 Task: Apply Compressor effect in audio.
Action: Mouse moved to (543, 221)
Screenshot: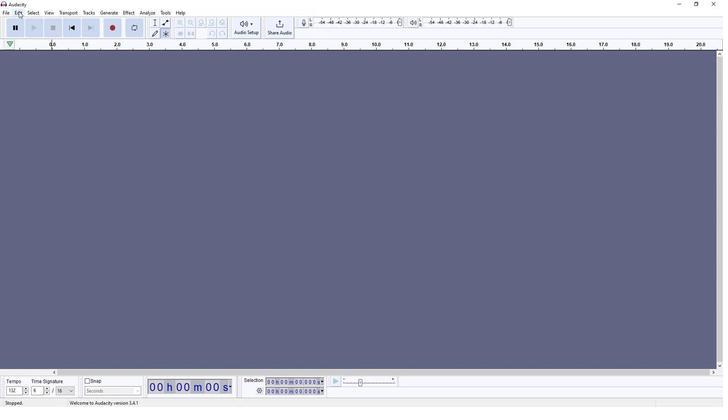 
Action: Mouse scrolled (543, 221) with delta (0, 0)
Screenshot: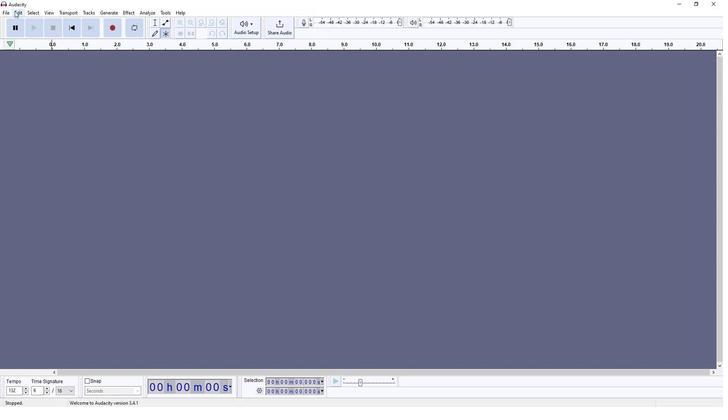 
Action: Mouse scrolled (543, 221) with delta (0, 0)
Screenshot: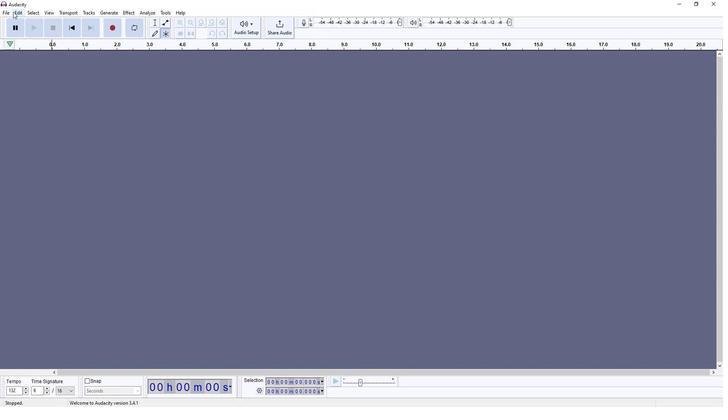
Action: Mouse scrolled (543, 221) with delta (0, 0)
Screenshot: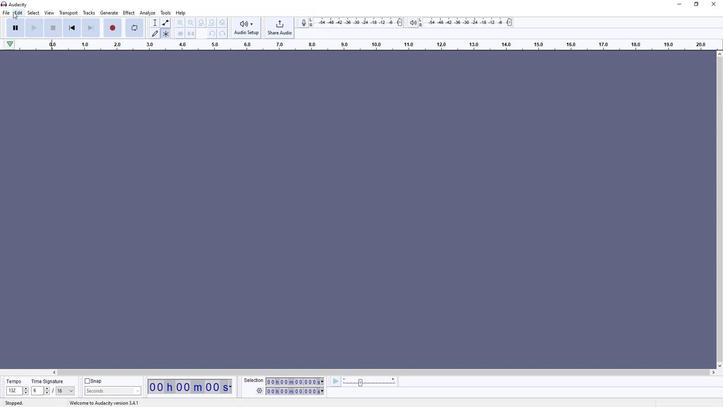 
Action: Mouse moved to (543, 222)
Screenshot: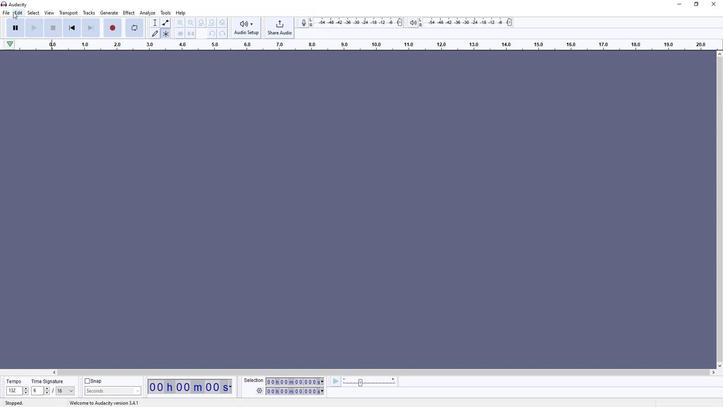 
Action: Mouse scrolled (543, 221) with delta (0, 0)
Screenshot: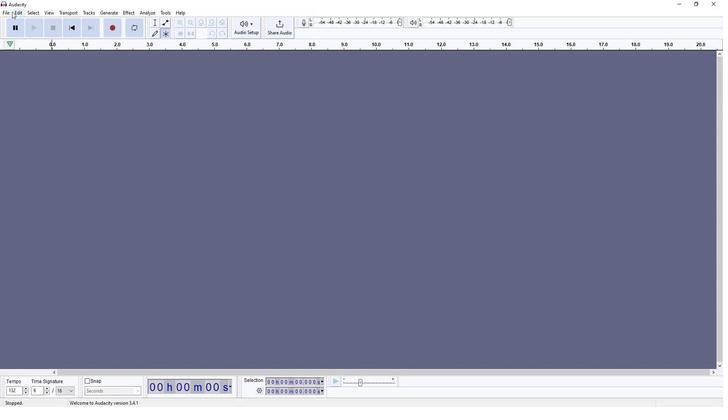 
Action: Mouse moved to (543, 222)
Screenshot: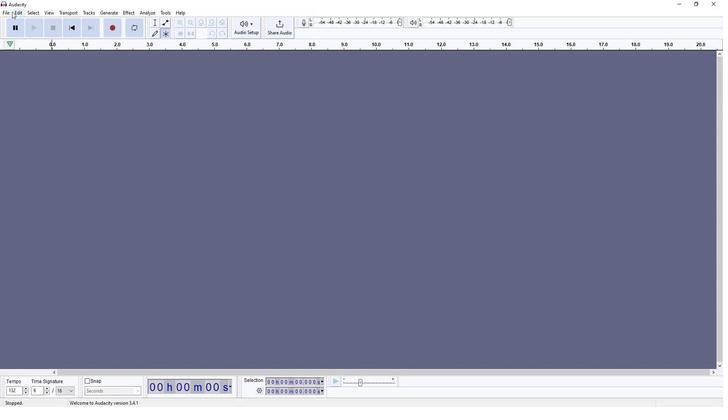 
Action: Mouse scrolled (543, 222) with delta (0, 0)
Screenshot: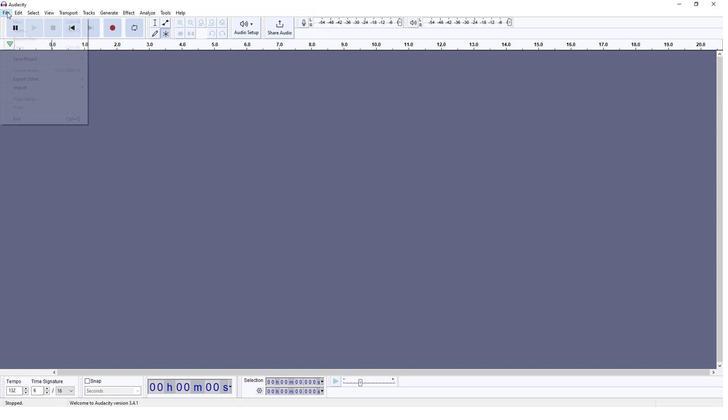 
Action: Mouse scrolled (543, 222) with delta (0, 0)
Screenshot: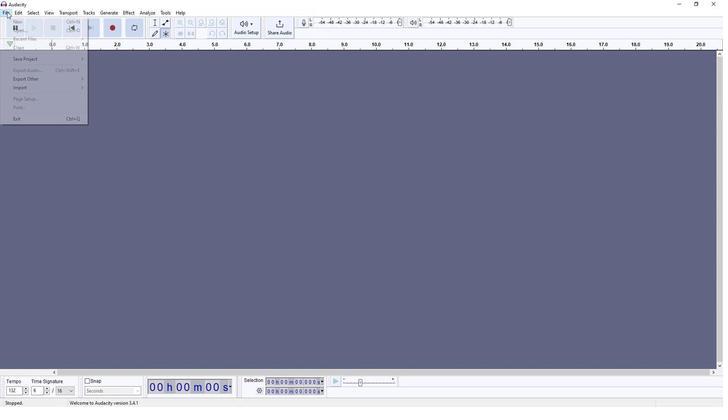 
Action: Mouse scrolled (543, 222) with delta (0, 0)
Screenshot: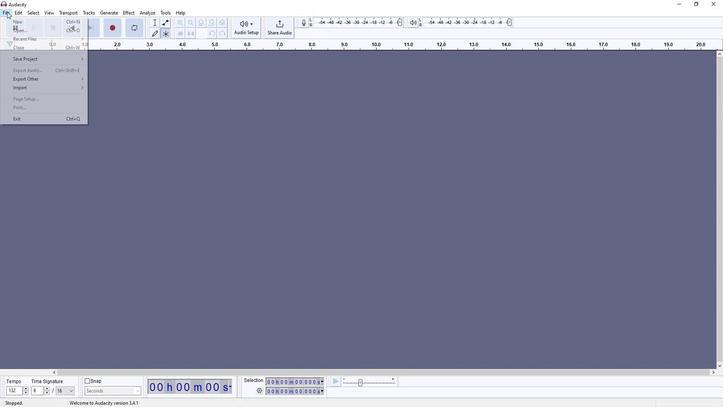 
Action: Mouse scrolled (543, 222) with delta (0, 0)
Screenshot: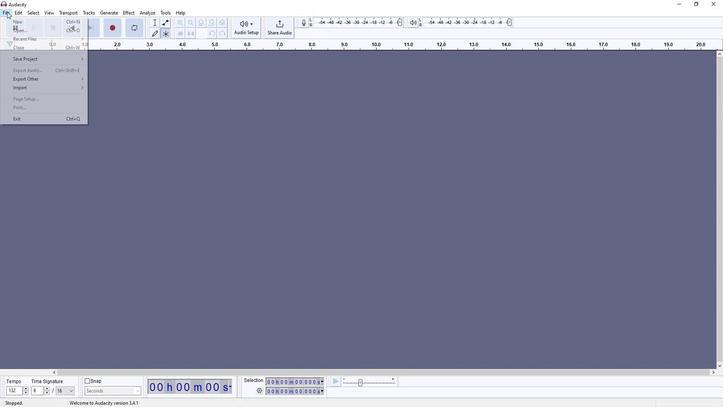 
Action: Mouse scrolled (543, 222) with delta (0, 0)
Screenshot: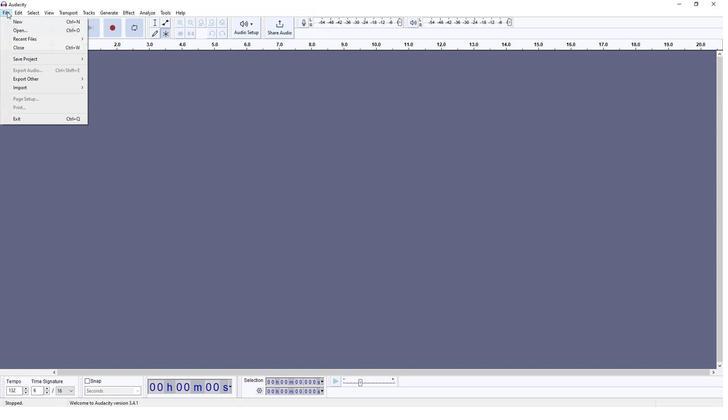 
Action: Mouse moved to (549, 208)
Screenshot: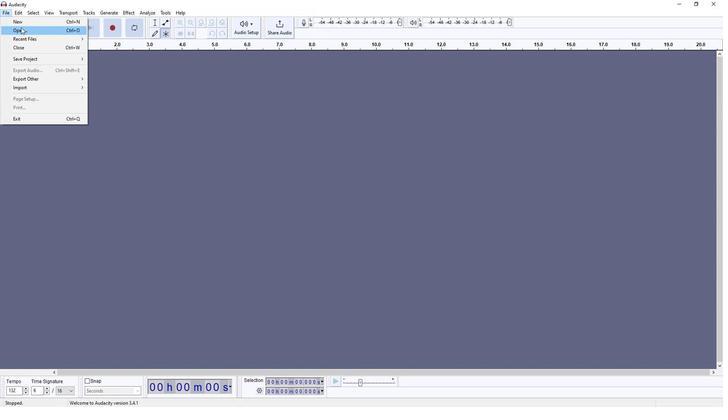 
Action: Mouse scrolled (549, 208) with delta (0, 0)
Screenshot: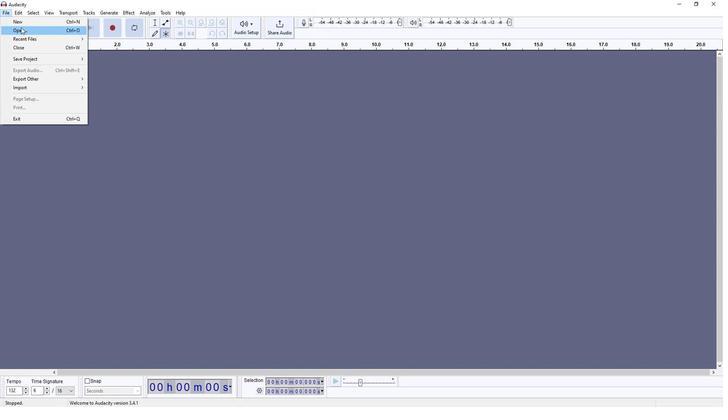 
Action: Mouse moved to (7, 13)
Screenshot: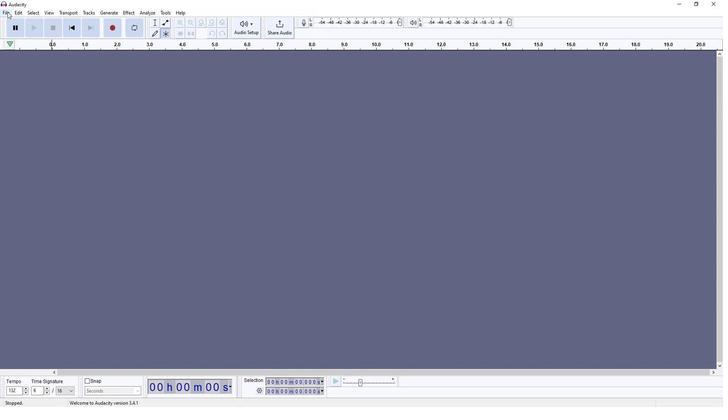 
Action: Mouse pressed left at (7, 13)
Screenshot: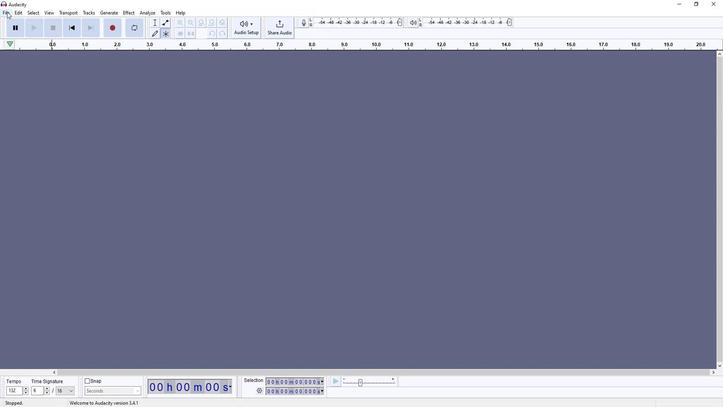 
Action: Mouse moved to (22, 29)
Screenshot: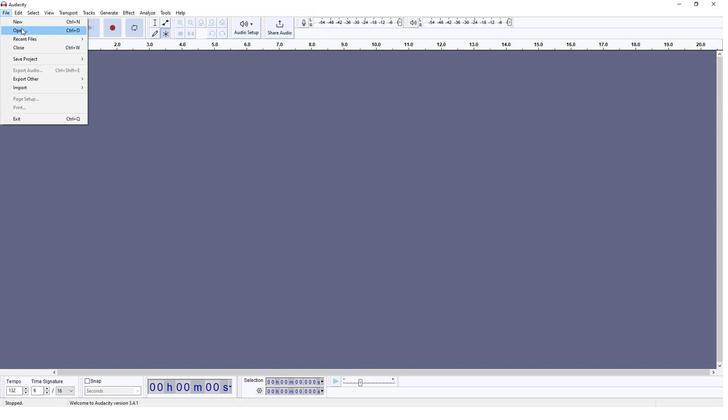 
Action: Mouse pressed left at (22, 29)
Screenshot: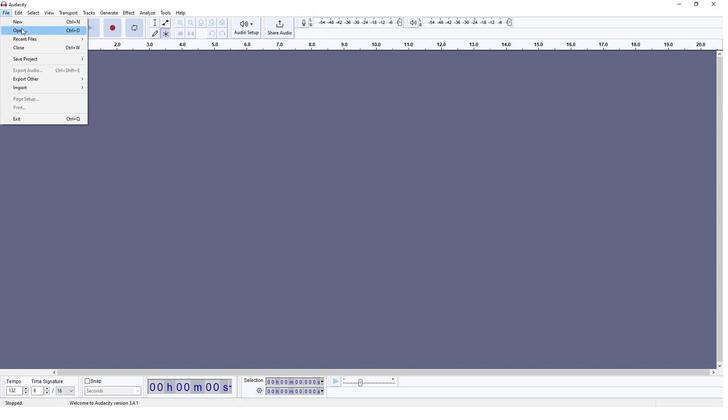 
Action: Mouse moved to (84, 80)
Screenshot: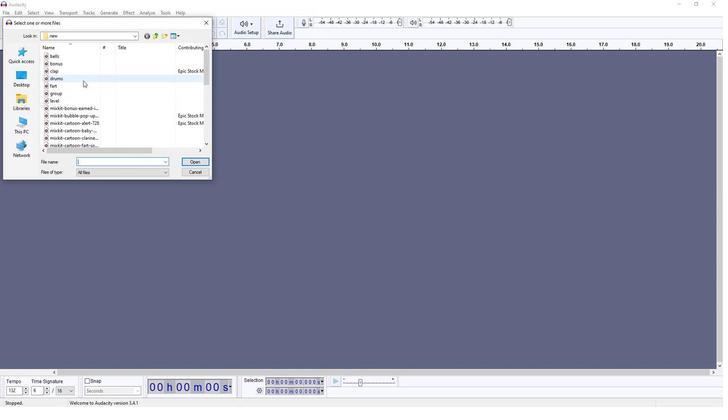 
Action: Mouse pressed left at (84, 80)
Screenshot: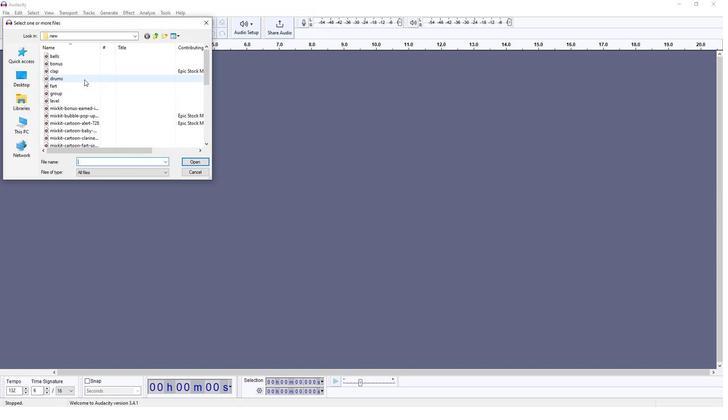 
Action: Mouse moved to (188, 159)
Screenshot: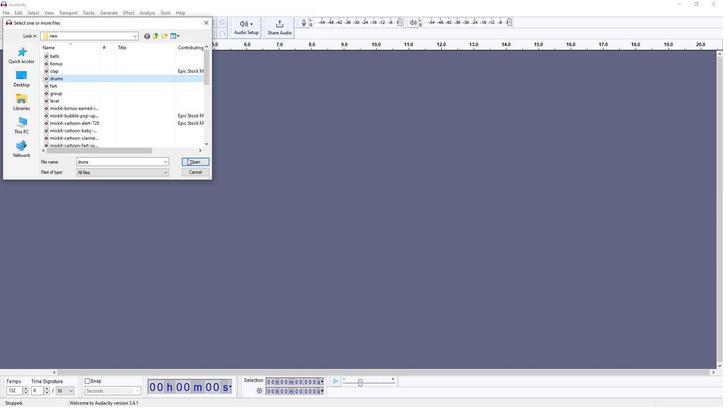 
Action: Mouse pressed left at (188, 159)
Screenshot: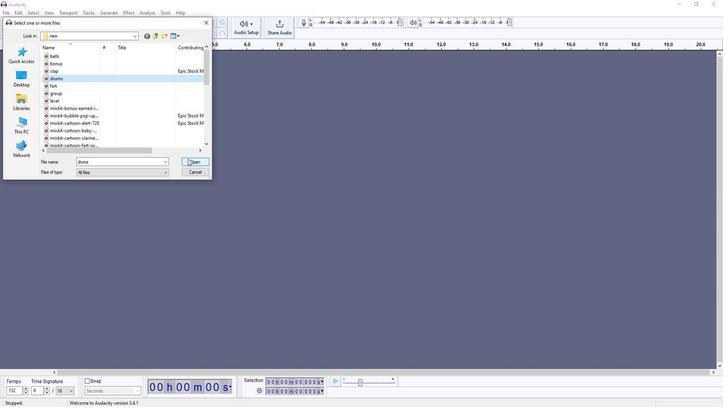 
Action: Mouse moved to (34, 28)
Screenshot: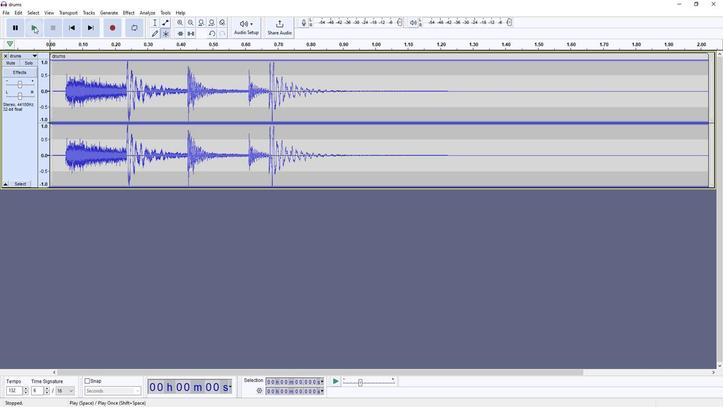 
Action: Mouse pressed left at (34, 28)
Screenshot: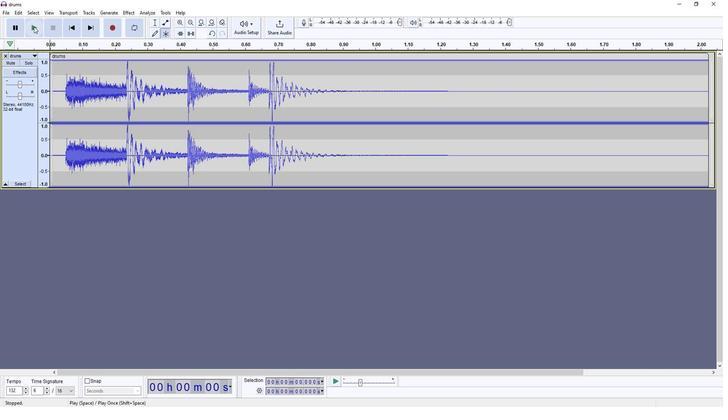 
Action: Mouse moved to (14, 131)
Screenshot: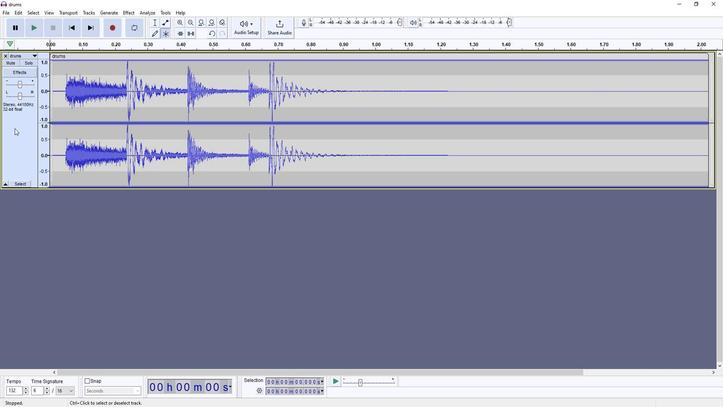
Action: Mouse pressed left at (14, 131)
Screenshot: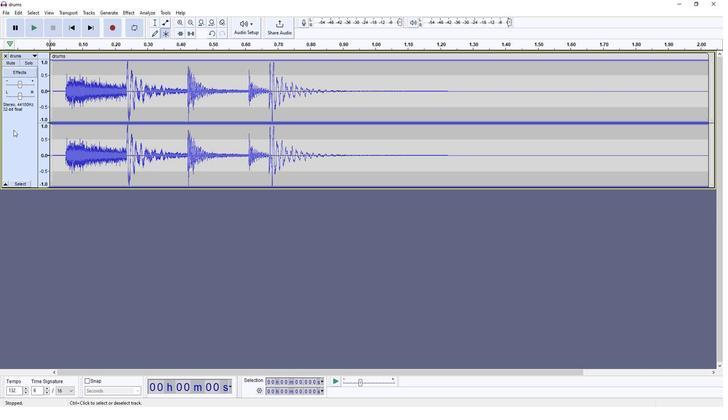 
Action: Mouse moved to (32, 14)
Screenshot: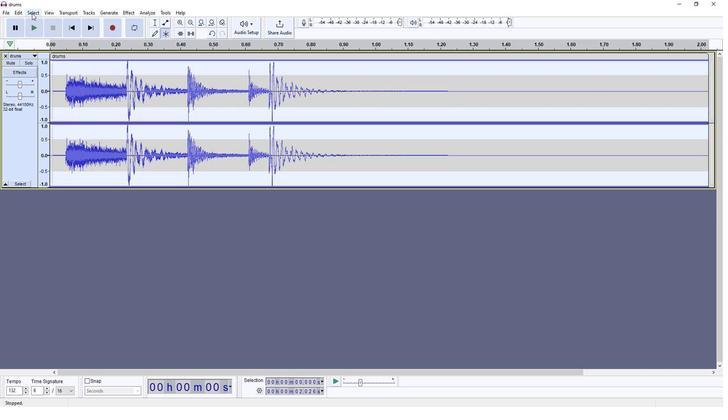 
Action: Mouse pressed left at (32, 14)
Screenshot: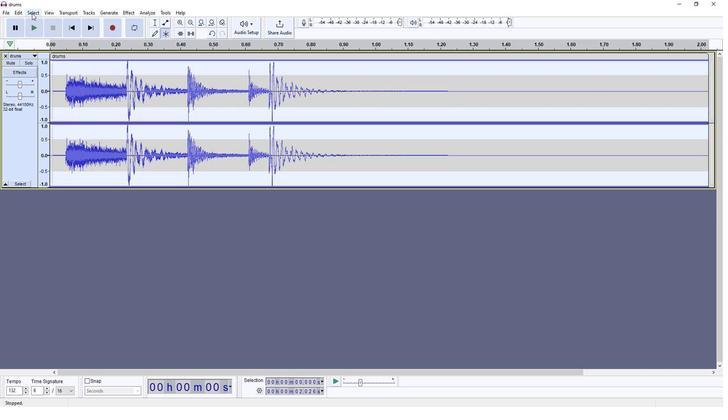 
Action: Mouse moved to (44, 24)
Screenshot: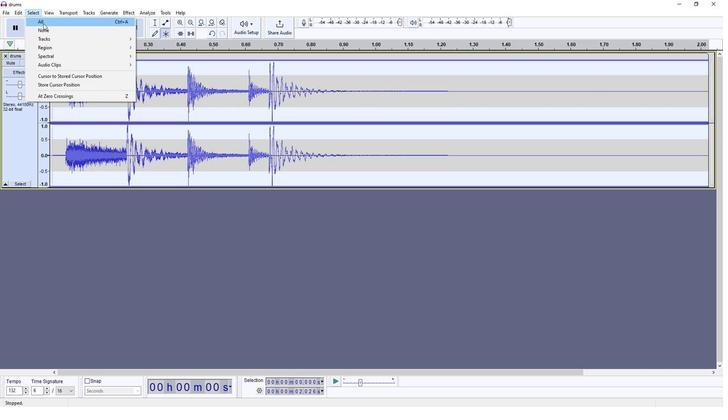 
Action: Mouse pressed left at (44, 24)
Screenshot: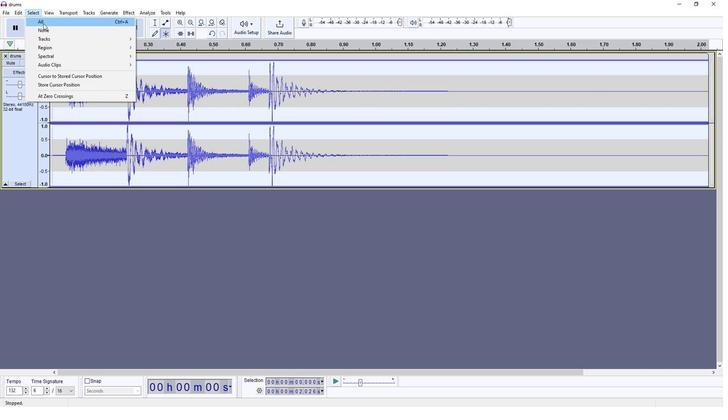 
Action: Mouse moved to (131, 14)
Screenshot: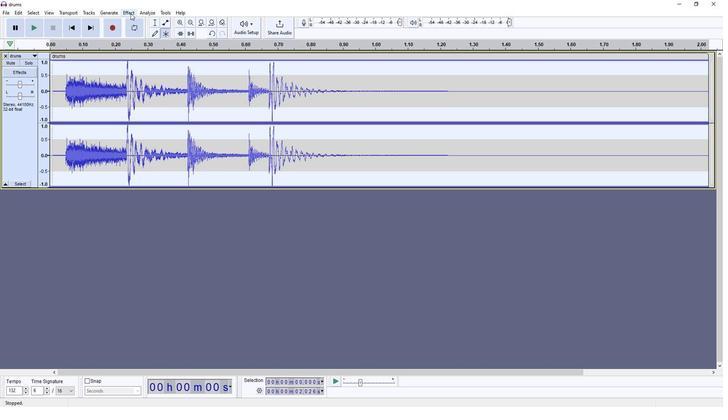 
Action: Mouse pressed left at (131, 14)
Screenshot: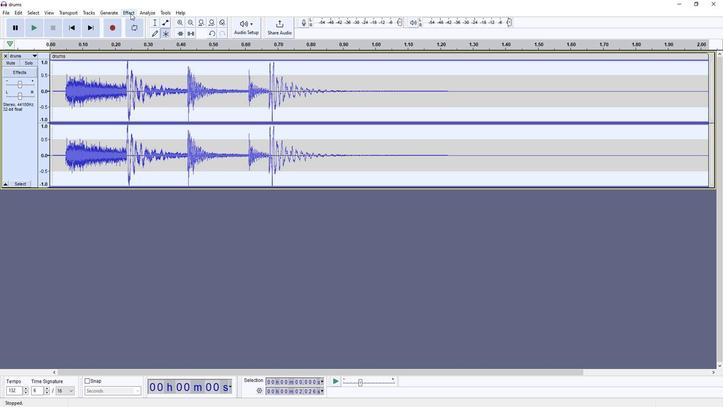 
Action: Mouse moved to (235, 72)
Screenshot: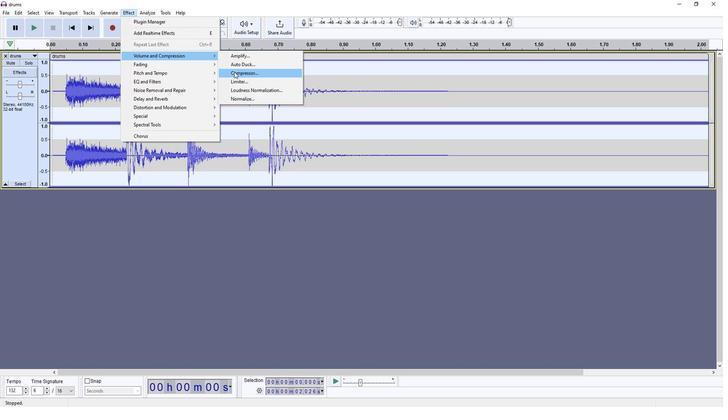 
Action: Mouse pressed left at (235, 72)
Screenshot: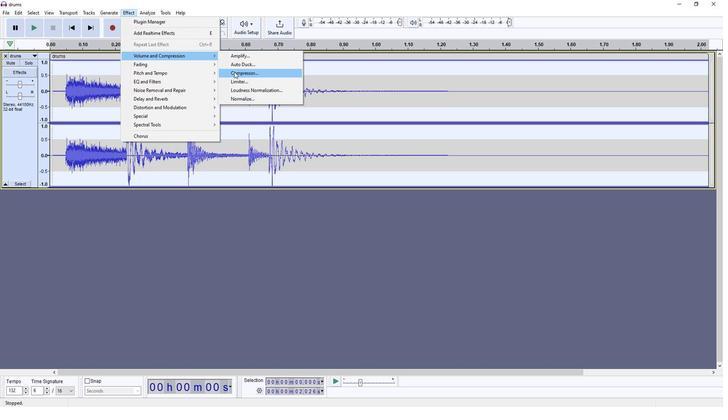
Action: Mouse moved to (392, 230)
Screenshot: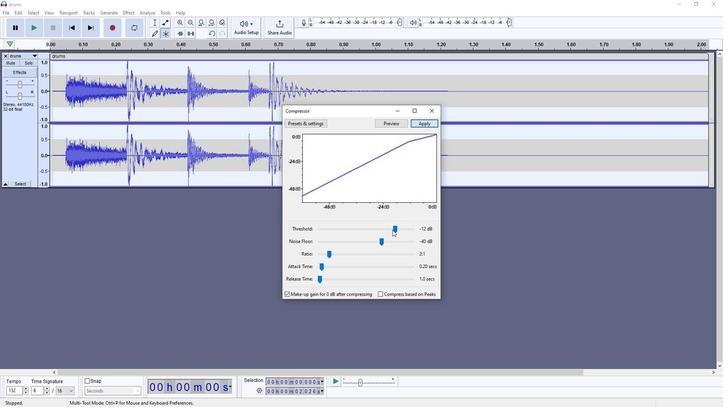 
Action: Mouse pressed left at (392, 230)
Screenshot: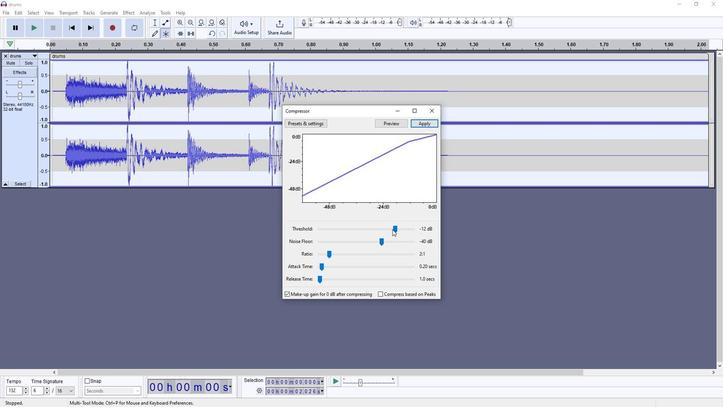 
Action: Mouse moved to (383, 241)
Screenshot: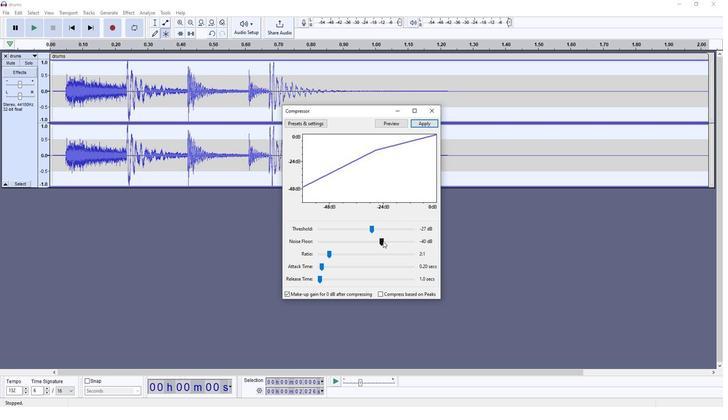 
Action: Mouse pressed left at (383, 241)
Screenshot: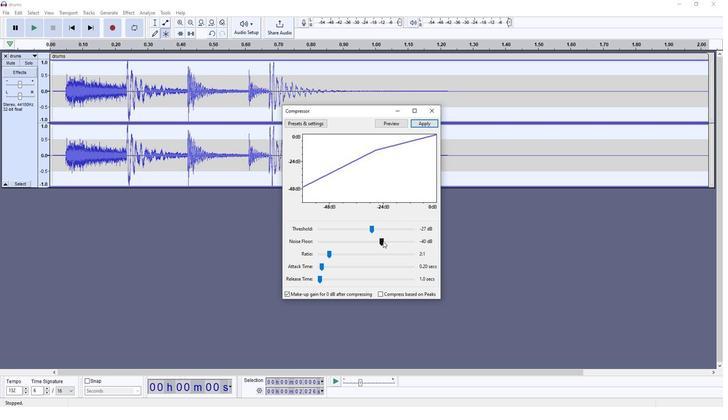 
Action: Mouse moved to (330, 256)
Screenshot: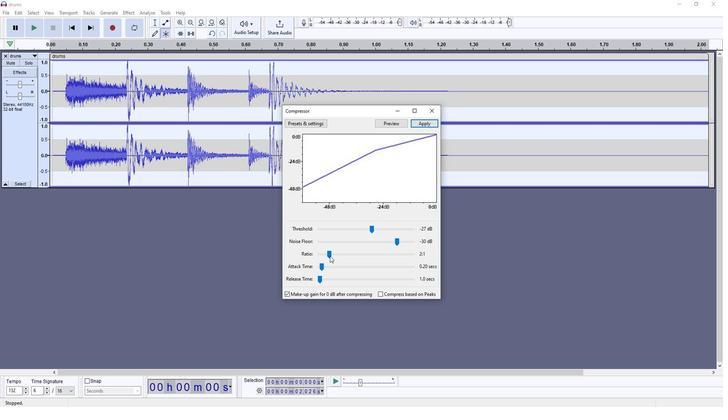 
Action: Mouse pressed left at (330, 256)
Screenshot: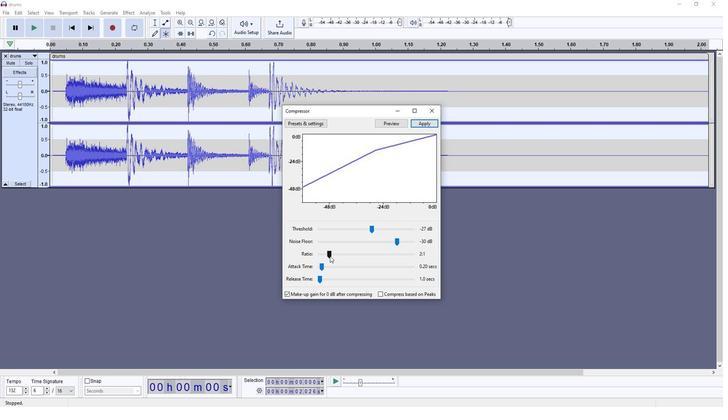 
Action: Mouse moved to (321, 269)
Screenshot: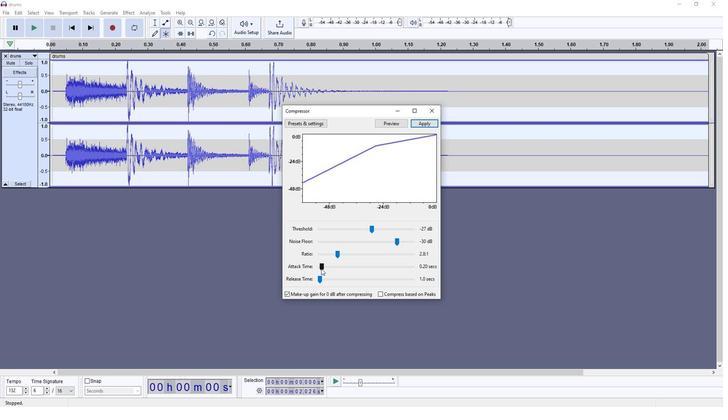 
Action: Mouse pressed left at (321, 269)
Screenshot: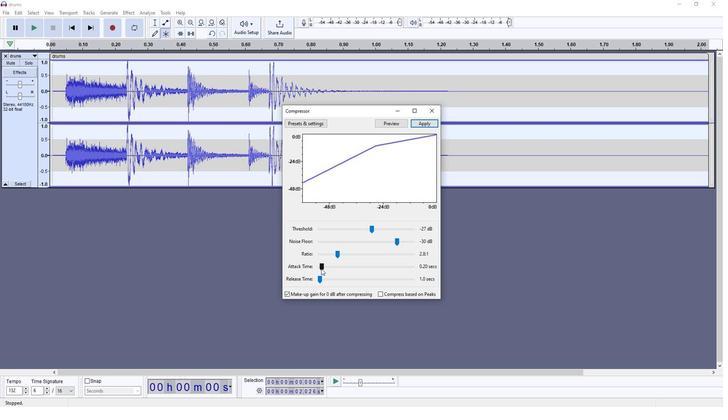 
Action: Mouse moved to (318, 280)
Screenshot: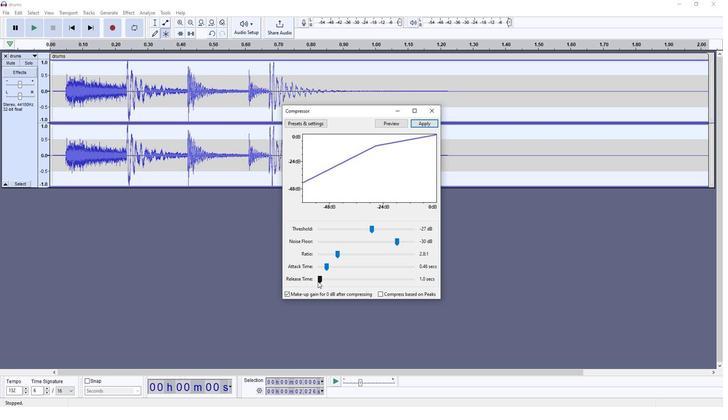 
Action: Mouse pressed left at (318, 280)
Screenshot: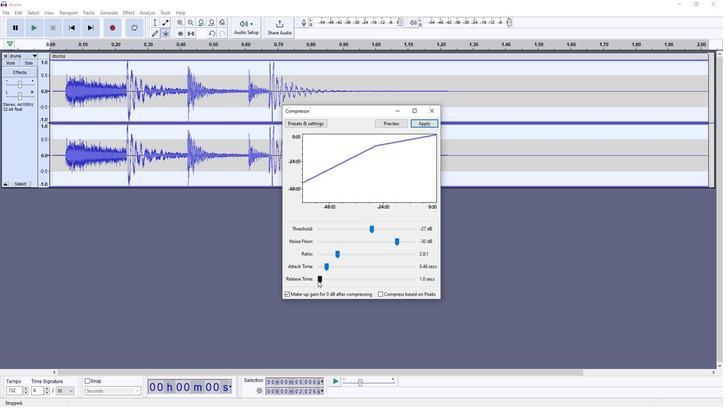 
Action: Mouse moved to (399, 123)
Screenshot: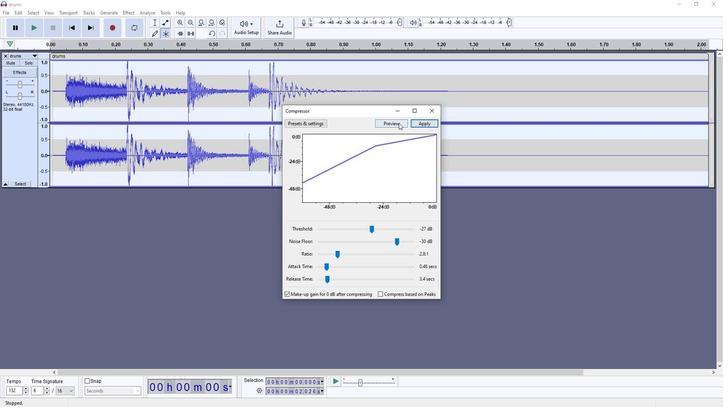 
Action: Mouse pressed left at (399, 123)
Screenshot: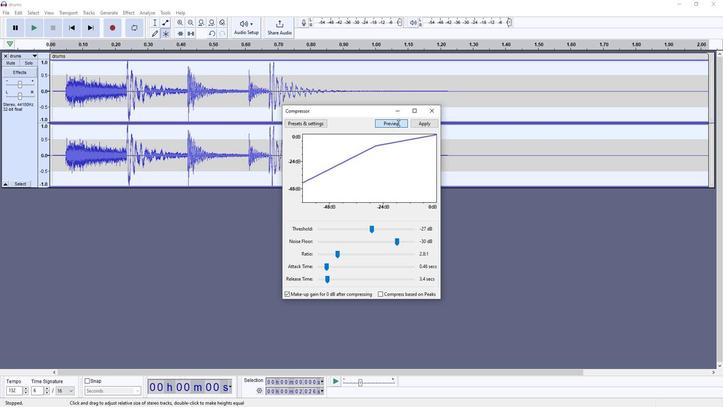 
Action: Mouse moved to (373, 229)
Screenshot: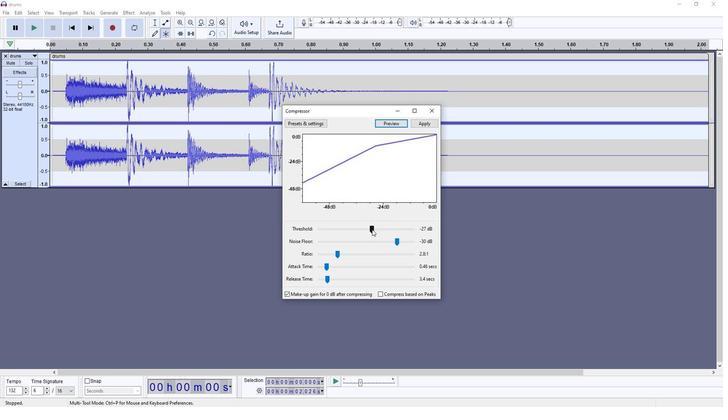 
Action: Mouse pressed left at (373, 229)
Screenshot: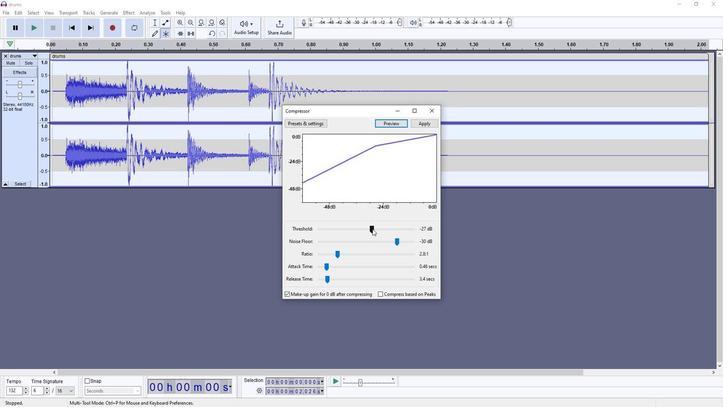 
Action: Mouse moved to (396, 125)
Screenshot: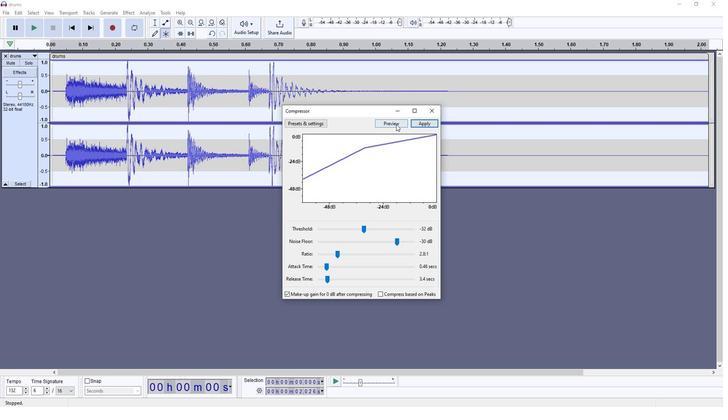 
Action: Mouse pressed left at (396, 125)
Screenshot: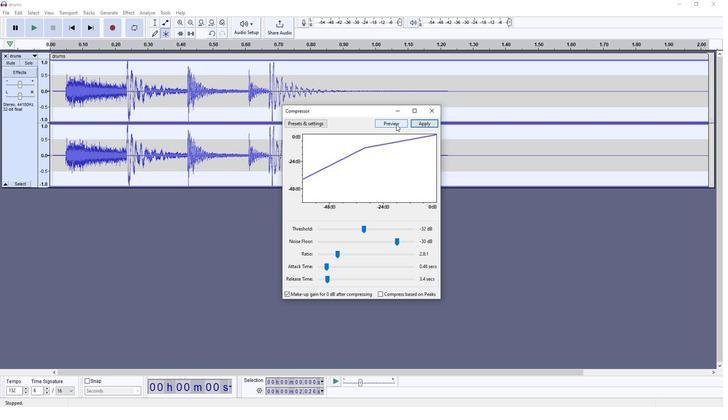 
Action: Mouse moved to (399, 242)
Screenshot: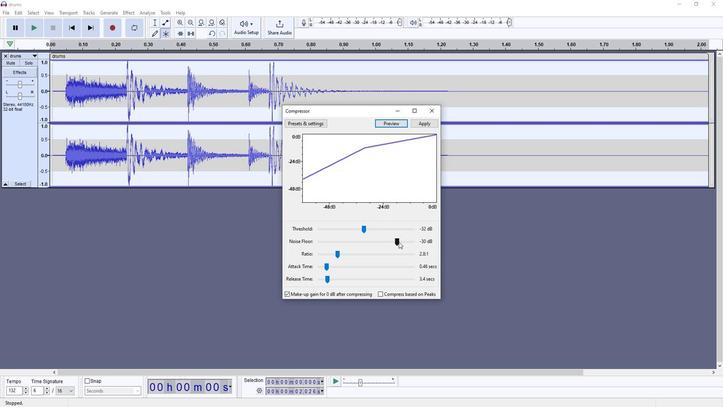 
Action: Mouse pressed left at (399, 242)
Screenshot: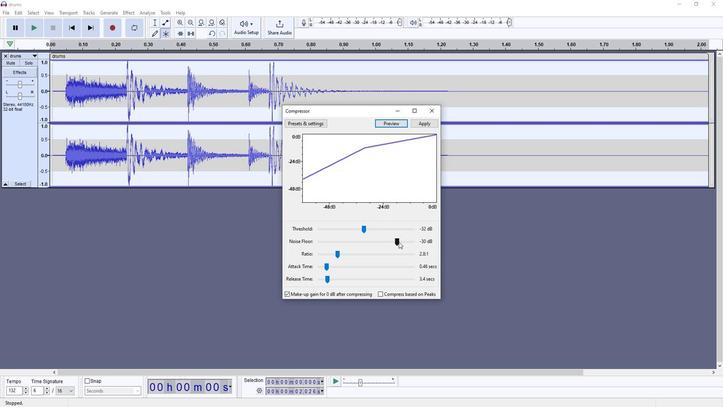 
Action: Mouse moved to (393, 122)
Screenshot: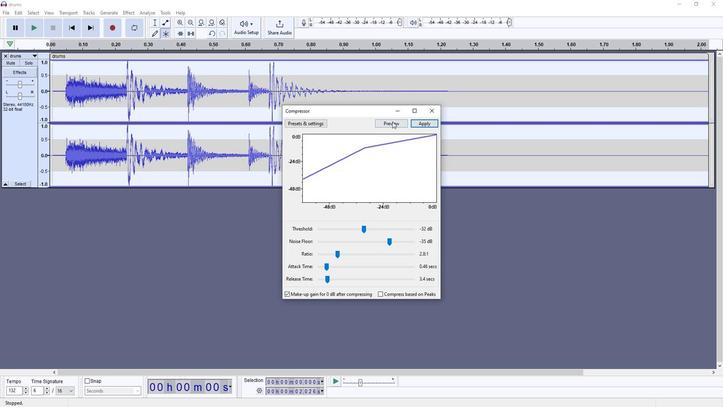 
Action: Mouse pressed left at (393, 122)
Screenshot: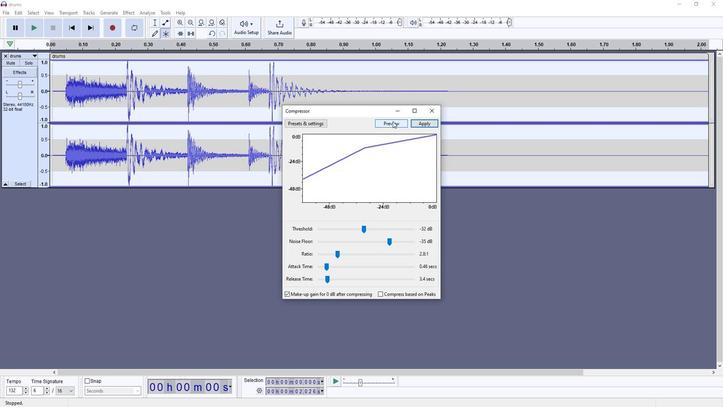 
Action: Mouse moved to (431, 124)
Screenshot: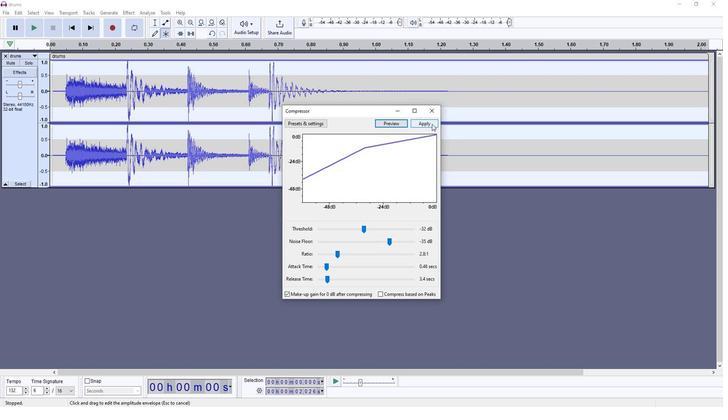 
Action: Mouse pressed left at (431, 124)
Screenshot: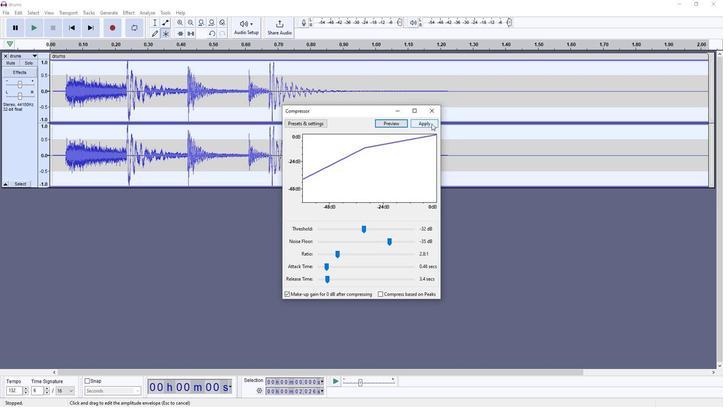 
Action: Mouse moved to (34, 26)
Screenshot: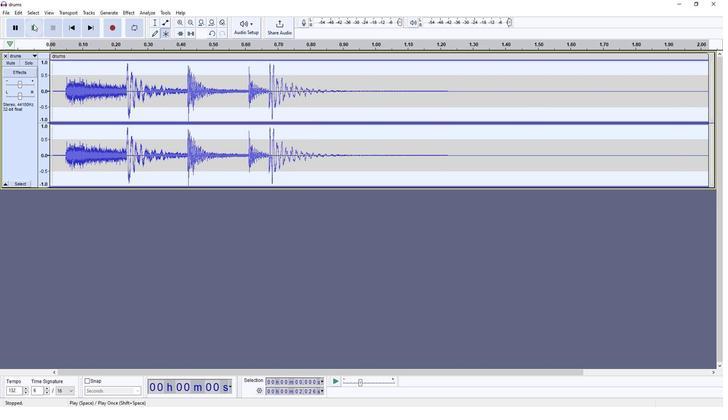 
Action: Mouse pressed left at (34, 26)
Screenshot: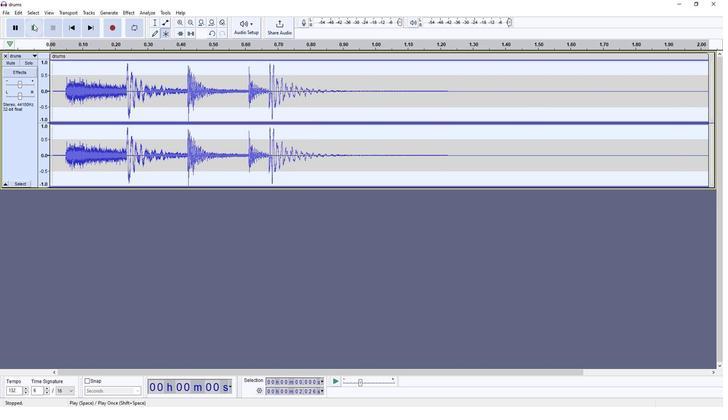 
Action: Mouse moved to (3, 16)
Screenshot: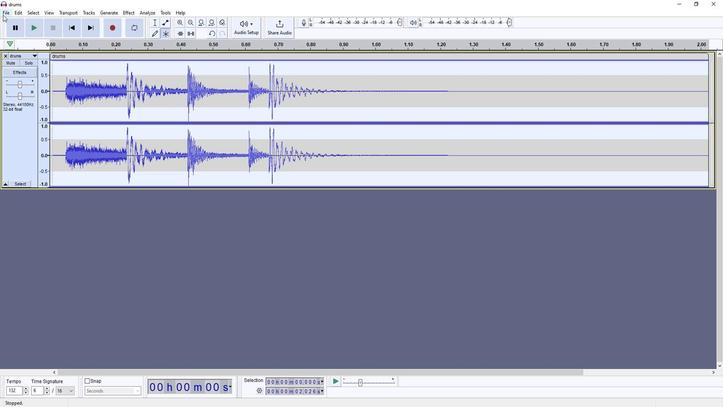 
Action: Mouse pressed left at (3, 16)
Screenshot: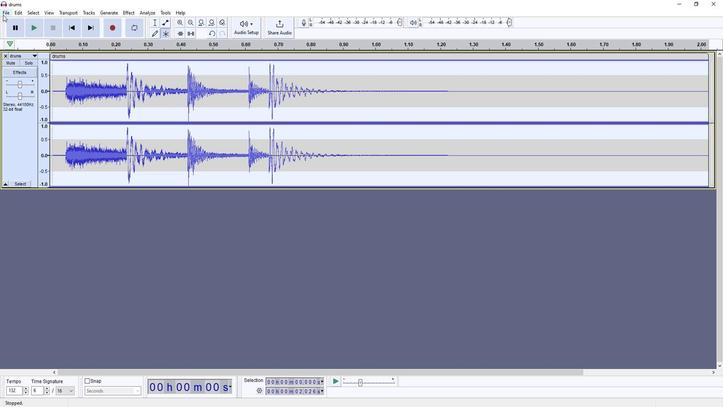 
Action: Mouse moved to (33, 72)
Screenshot: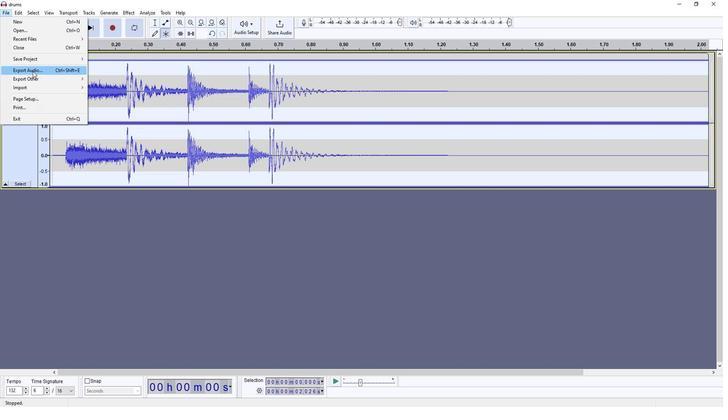 
Action: Mouse pressed left at (33, 72)
Screenshot: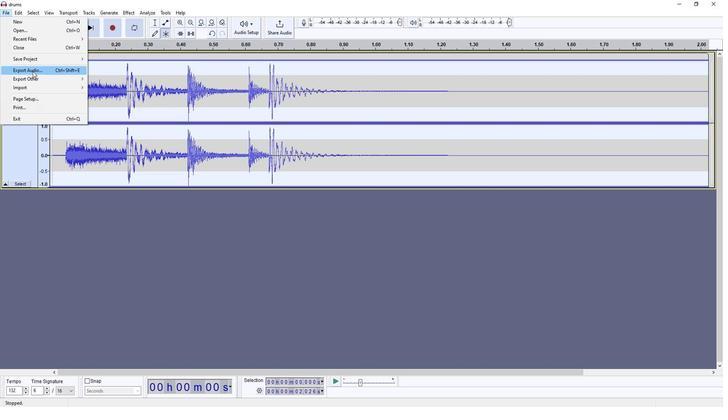 
Action: Mouse moved to (73, 55)
Screenshot: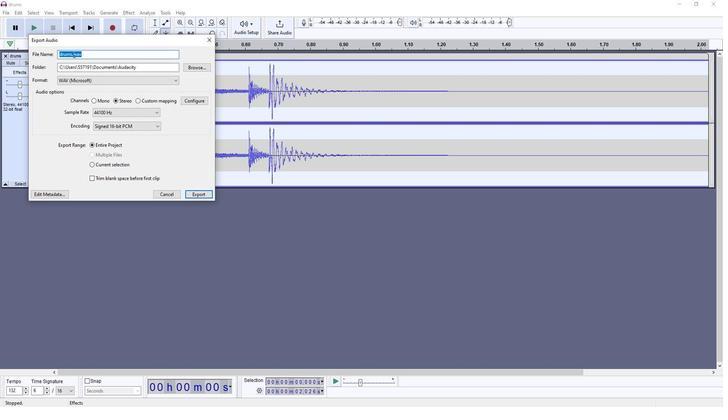 
Action: Mouse pressed left at (73, 55)
Screenshot: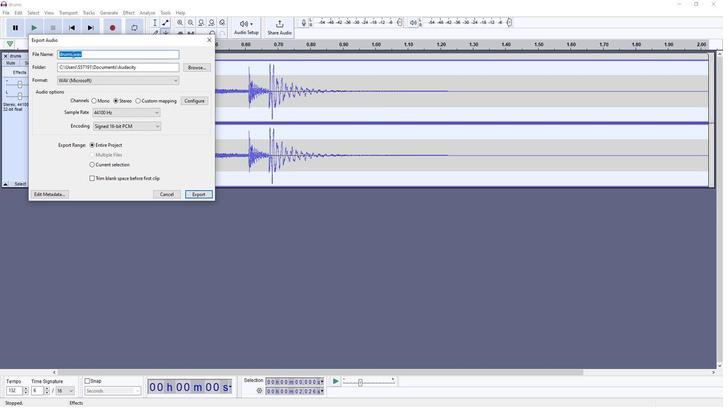 
Action: Mouse moved to (117, 57)
Screenshot: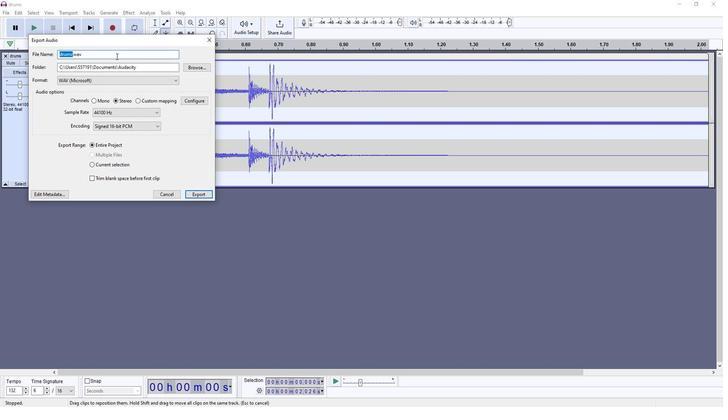 
Action: Key pressed <Key.shift>Compressor
Screenshot: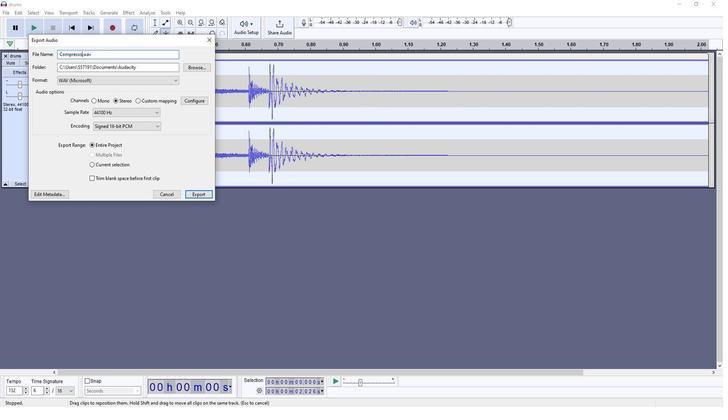 
Action: Mouse moved to (196, 194)
Screenshot: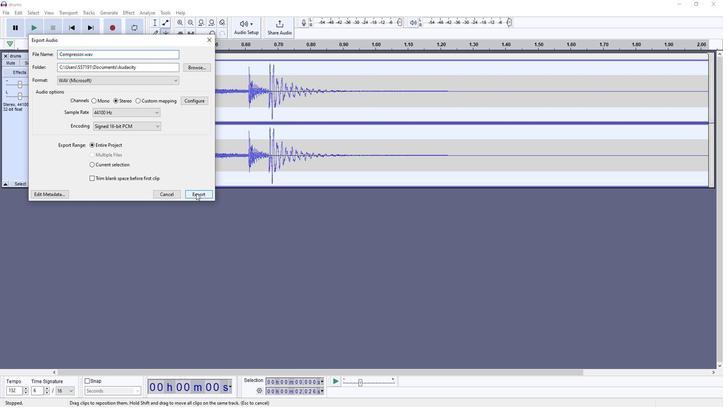 
Action: Mouse pressed left at (196, 194)
Screenshot: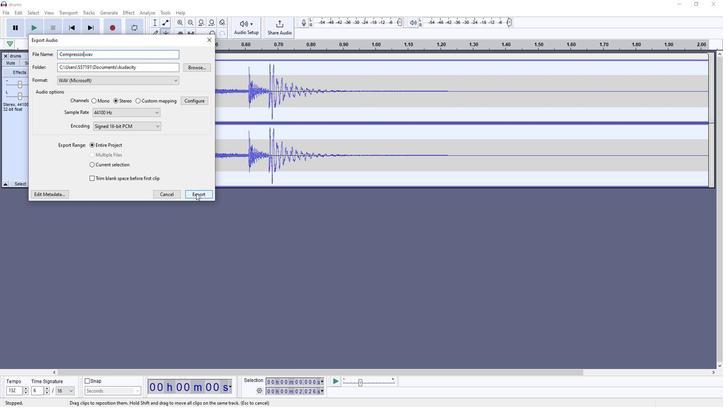 
